 Task: Check the percentage active listings of office in the last 1 year.
Action: Mouse moved to (899, 205)
Screenshot: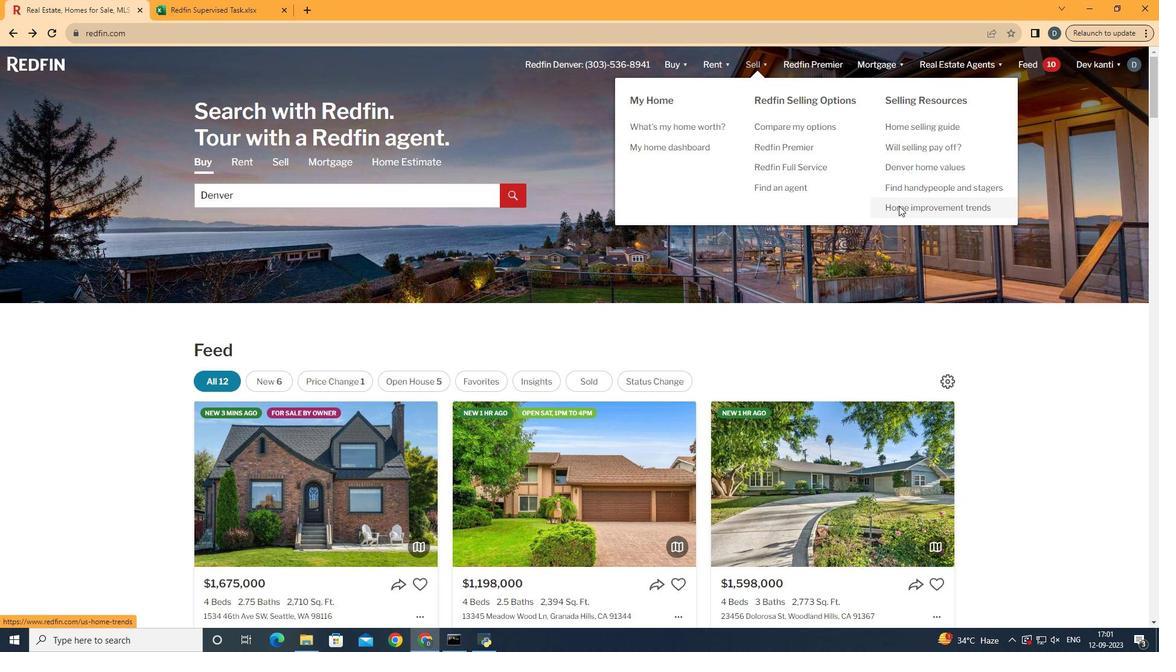 
Action: Mouse pressed left at (899, 205)
Screenshot: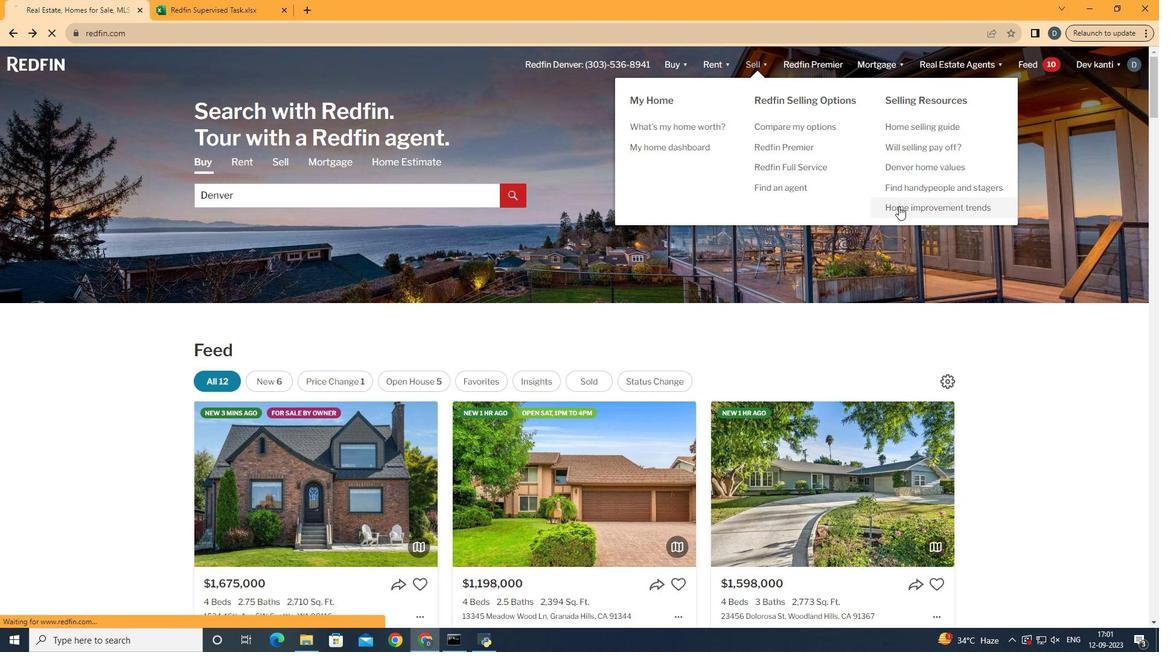 
Action: Mouse moved to (284, 231)
Screenshot: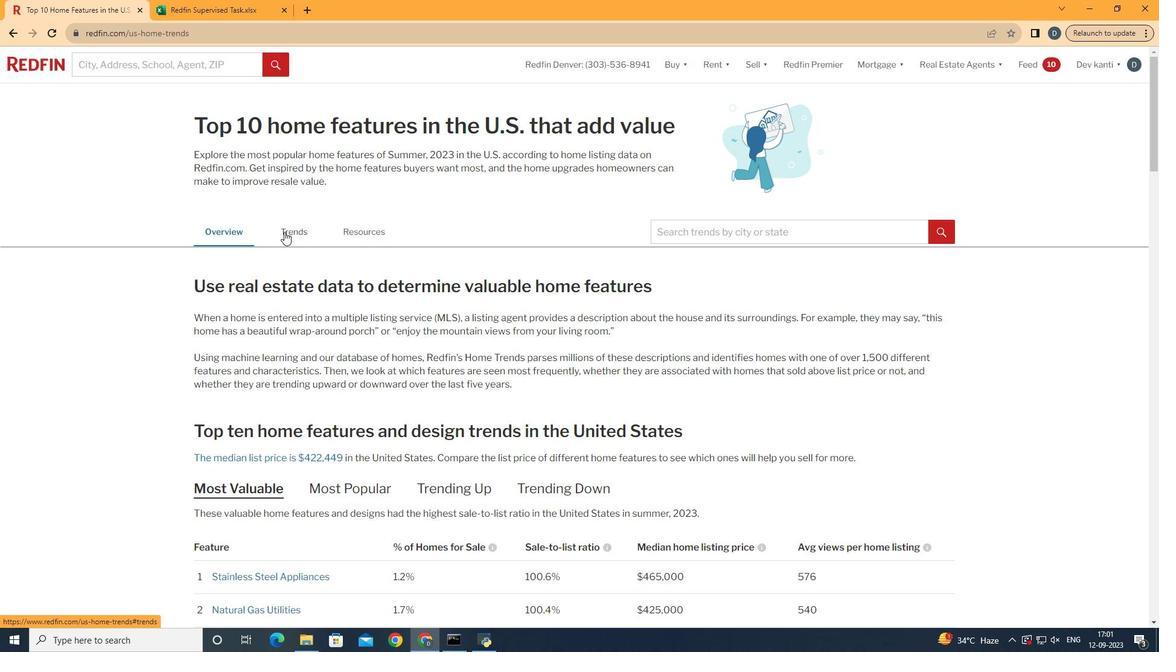 
Action: Mouse pressed left at (284, 231)
Screenshot: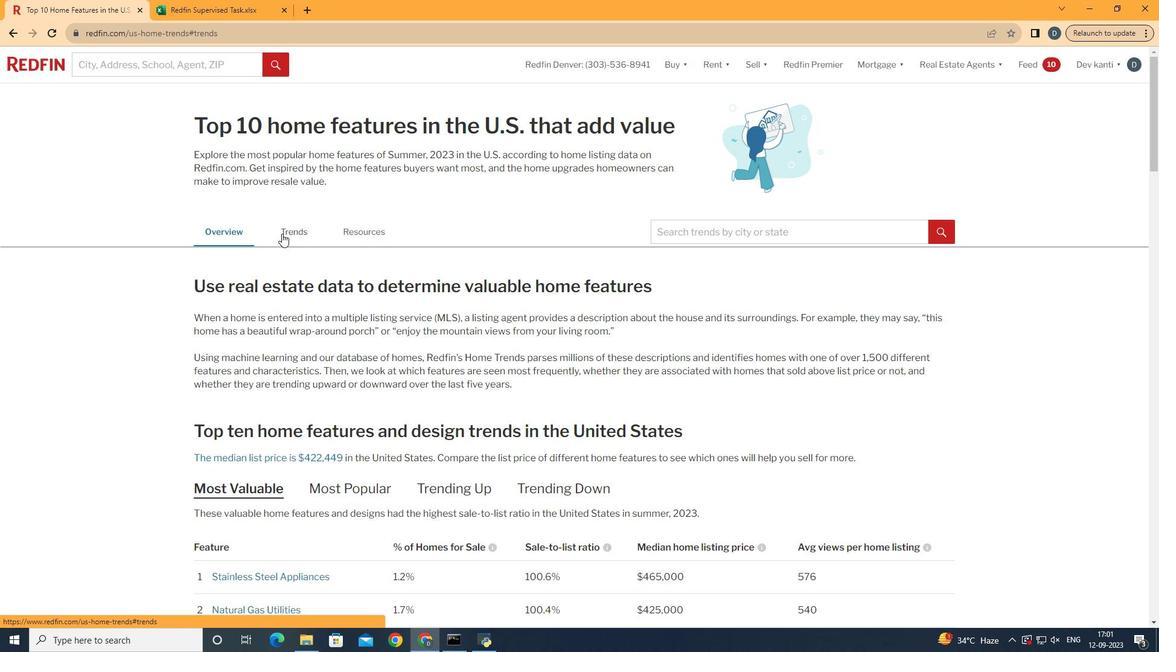 
Action: Mouse moved to (501, 315)
Screenshot: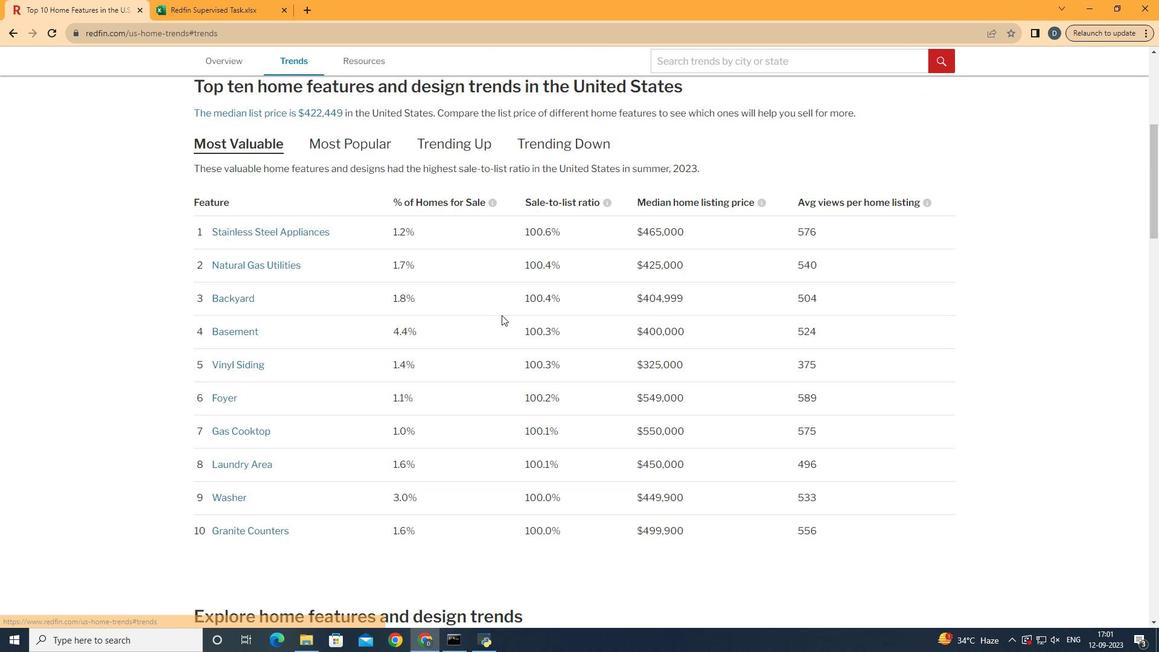 
Action: Mouse scrolled (501, 314) with delta (0, 0)
Screenshot: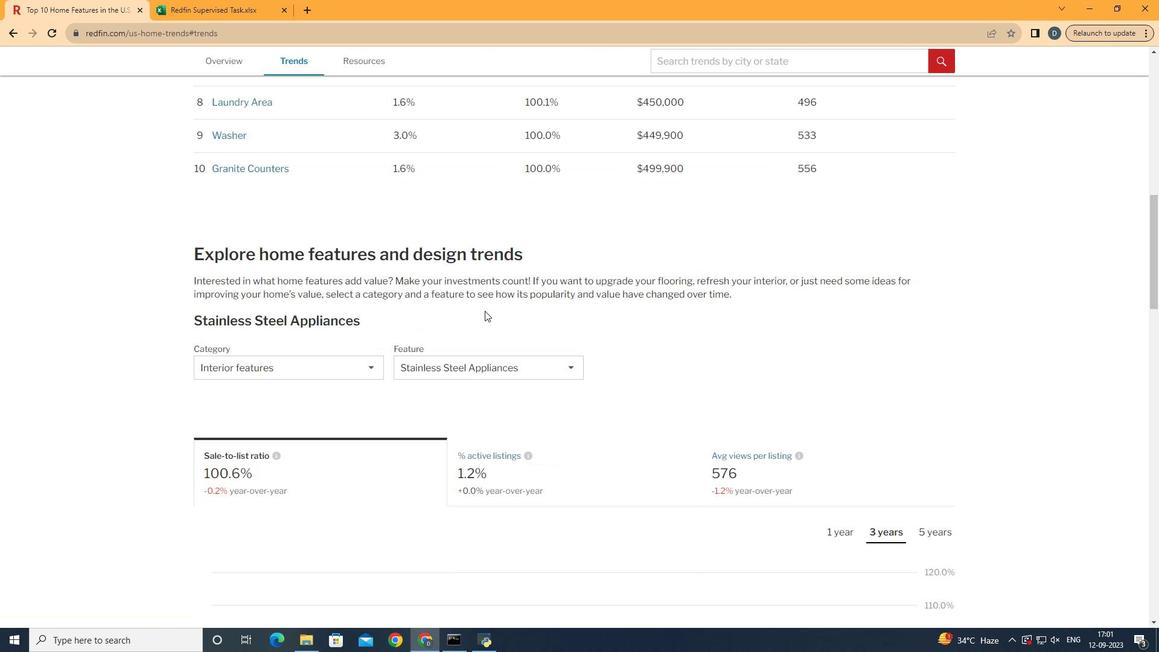 
Action: Mouse scrolled (501, 314) with delta (0, 0)
Screenshot: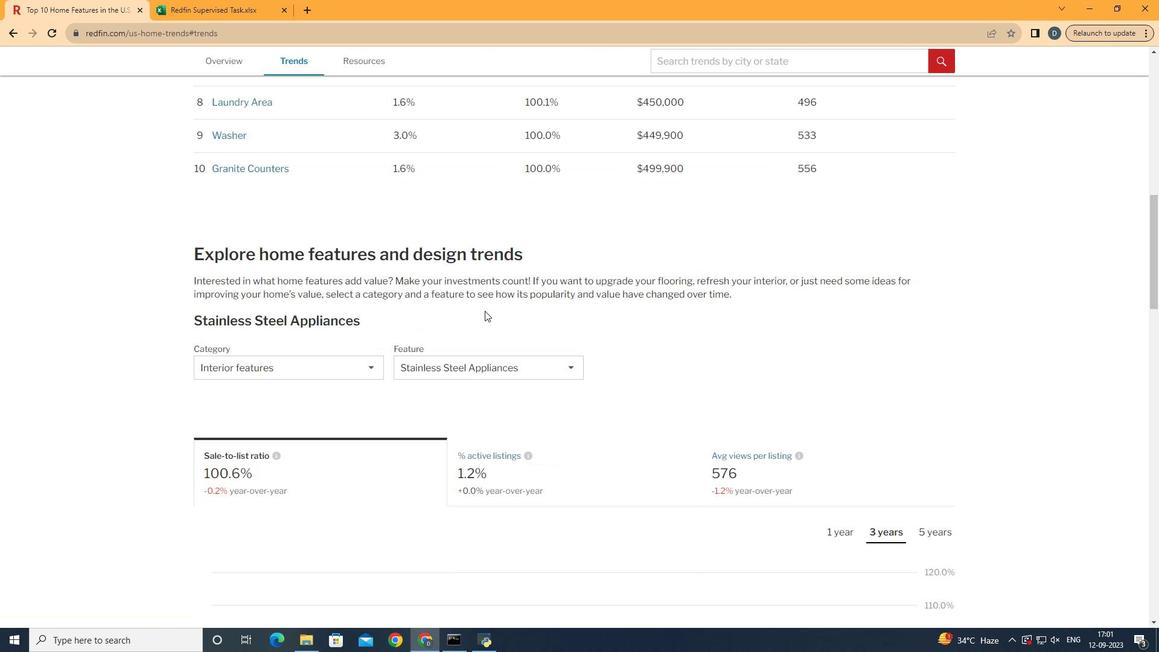 
Action: Mouse scrolled (501, 314) with delta (0, 0)
Screenshot: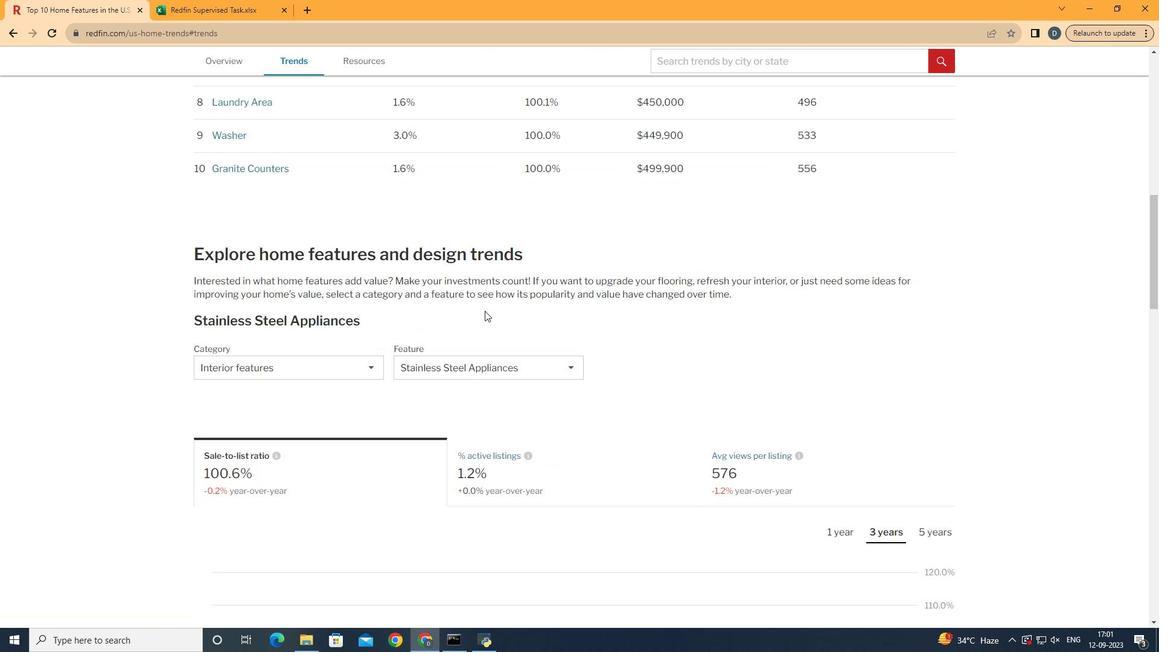 
Action: Mouse scrolled (501, 314) with delta (0, 0)
Screenshot: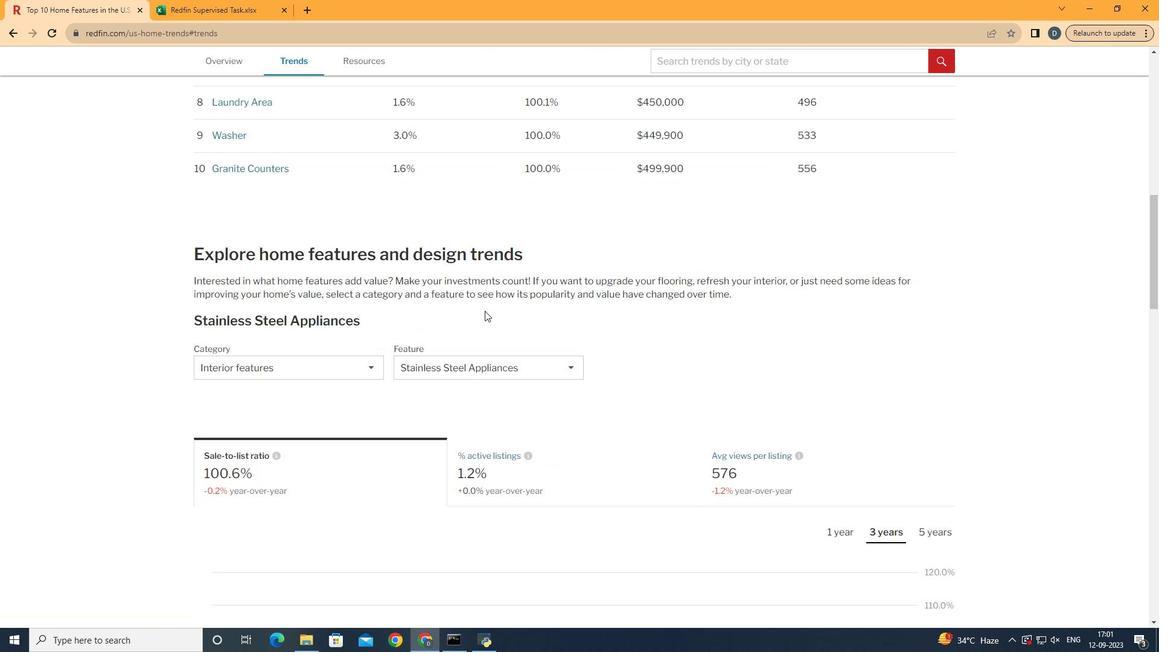 
Action: Mouse scrolled (501, 314) with delta (0, 0)
Screenshot: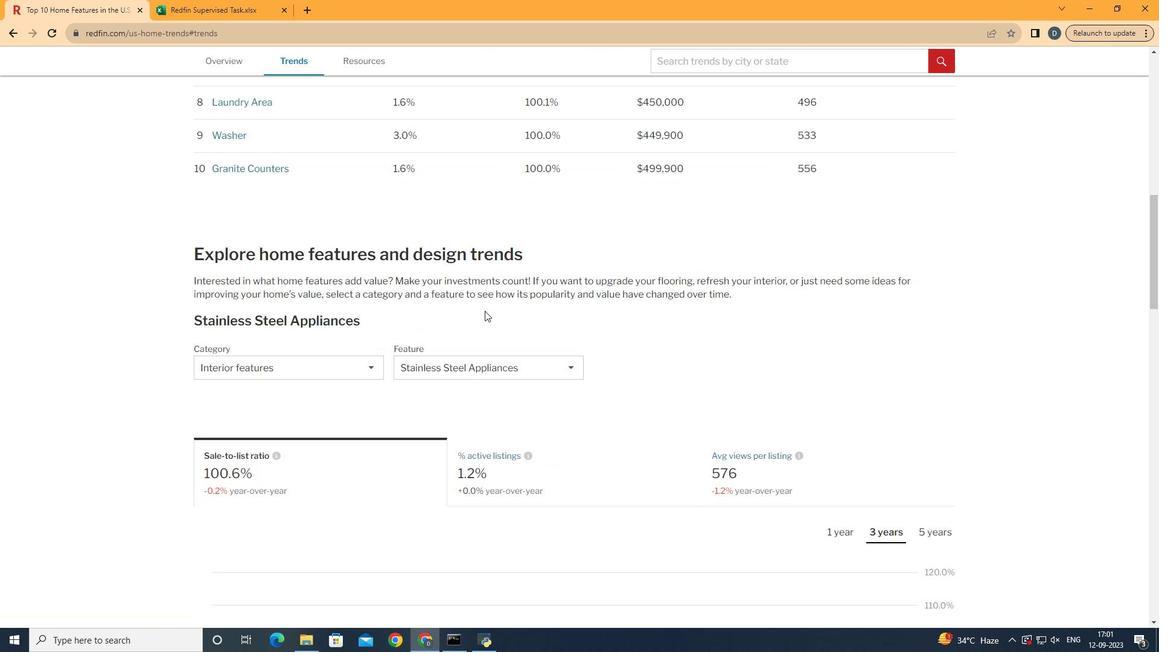 
Action: Mouse scrolled (501, 314) with delta (0, 0)
Screenshot: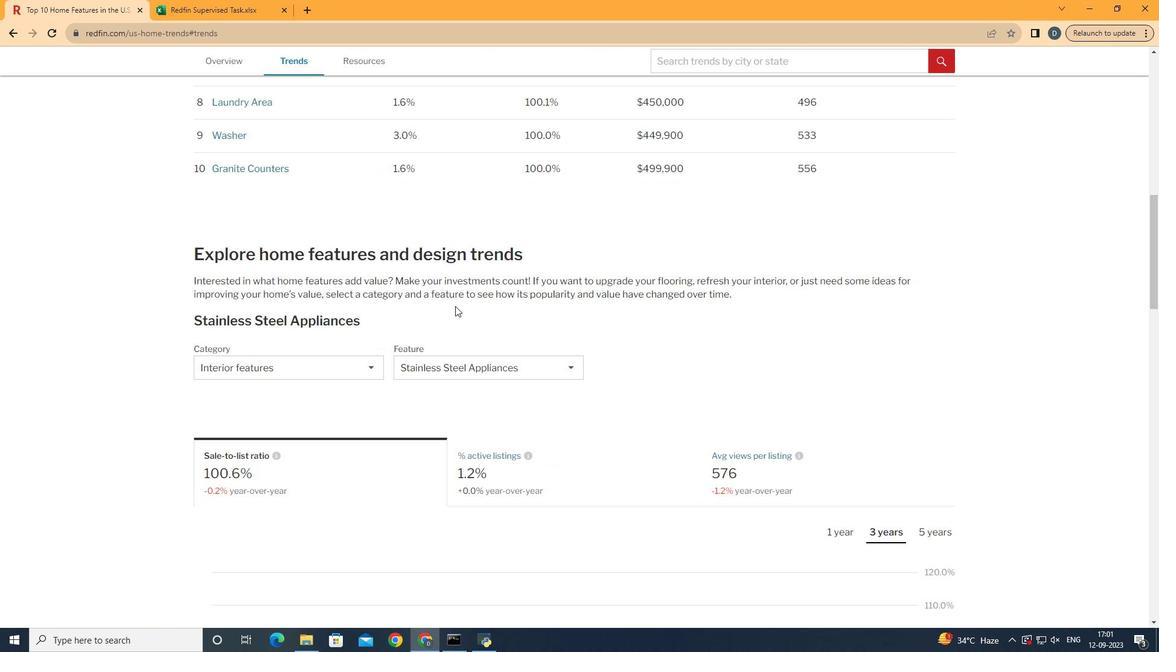 
Action: Mouse moved to (315, 359)
Screenshot: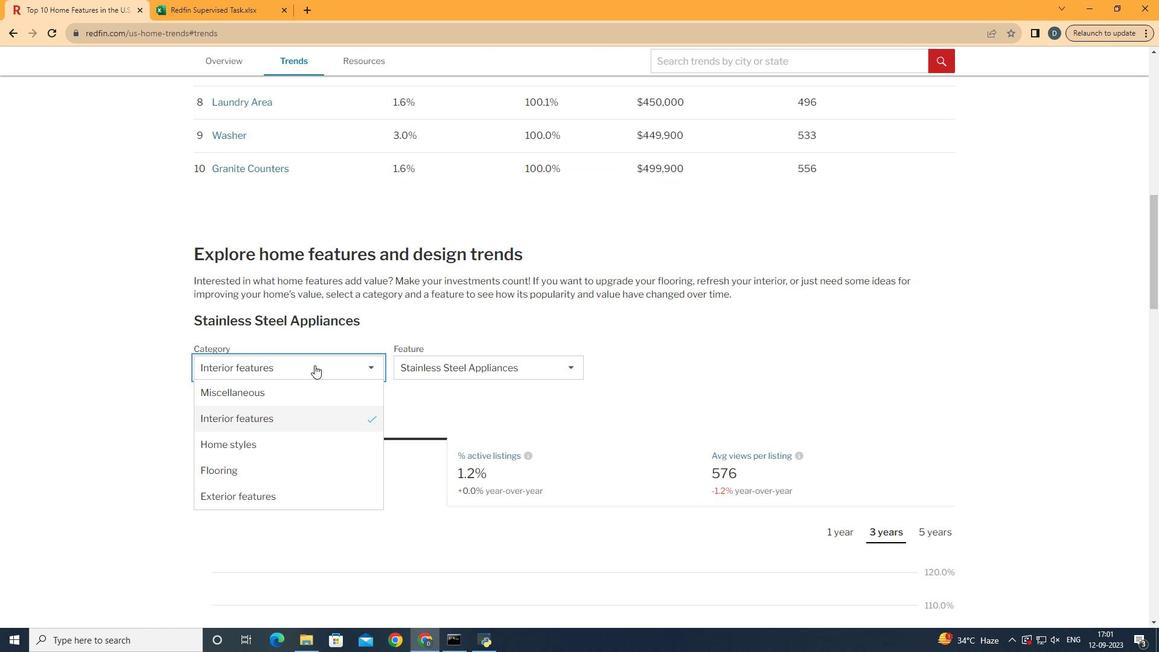 
Action: Mouse pressed left at (315, 359)
Screenshot: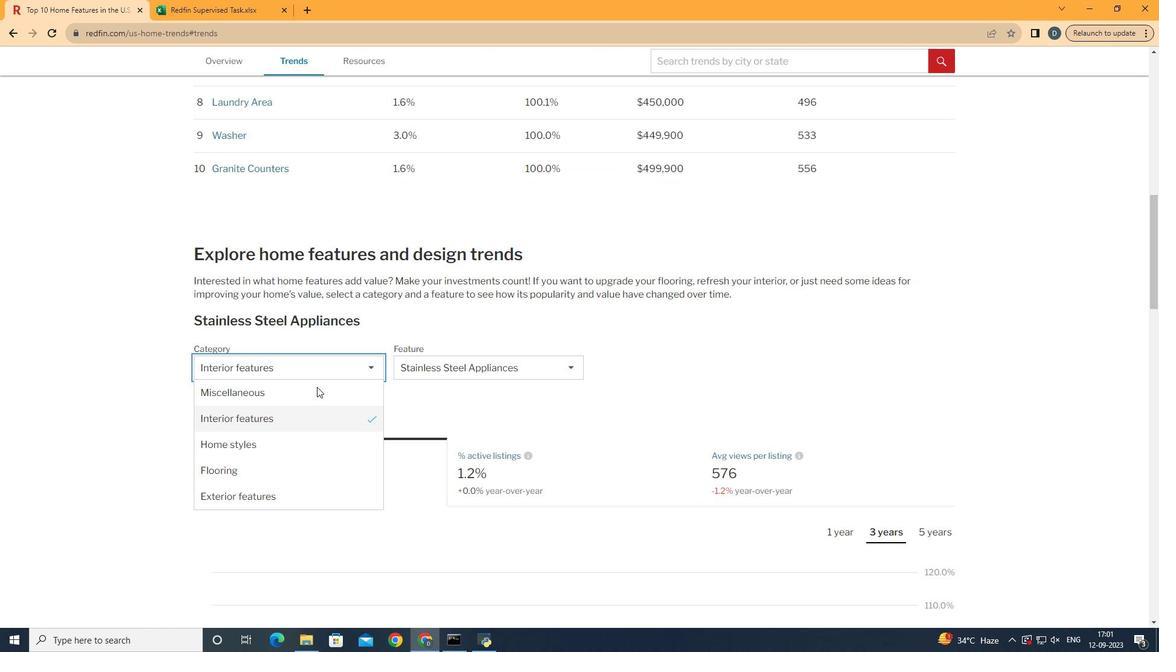 
Action: Mouse moved to (324, 424)
Screenshot: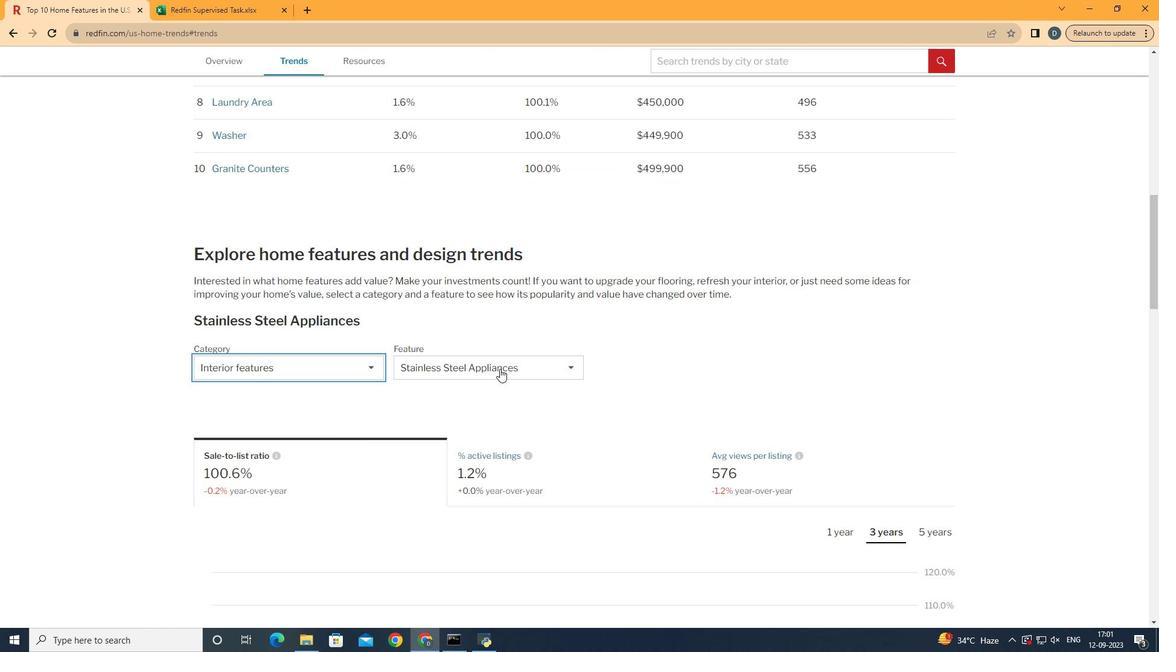
Action: Mouse pressed left at (324, 424)
Screenshot: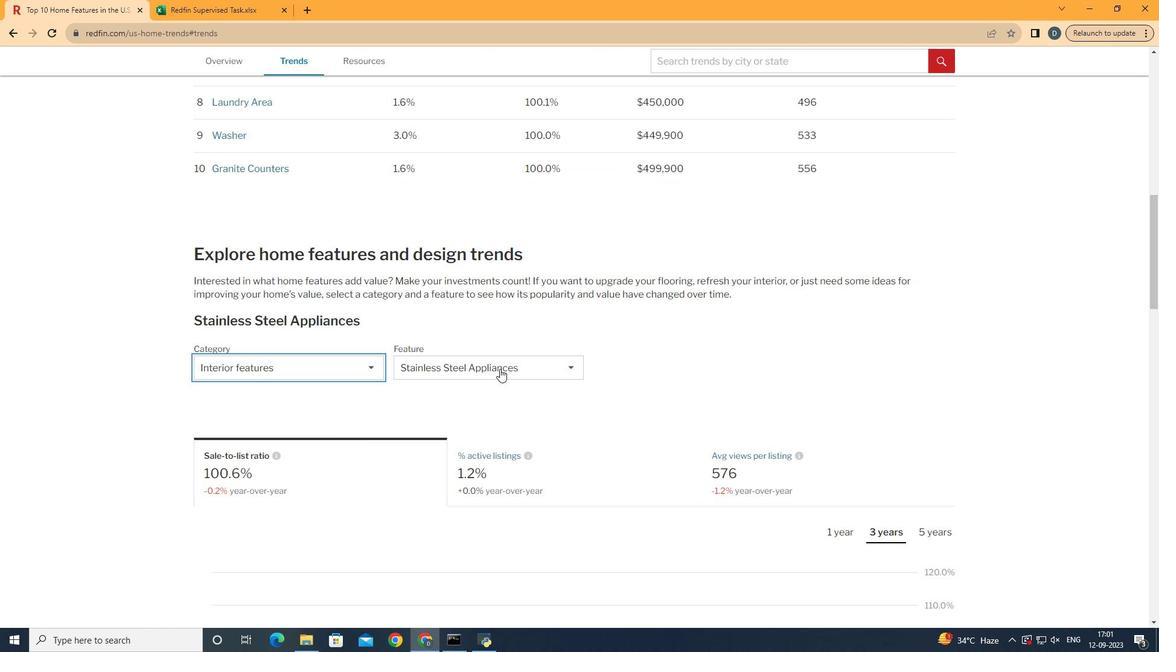 
Action: Mouse moved to (547, 358)
Screenshot: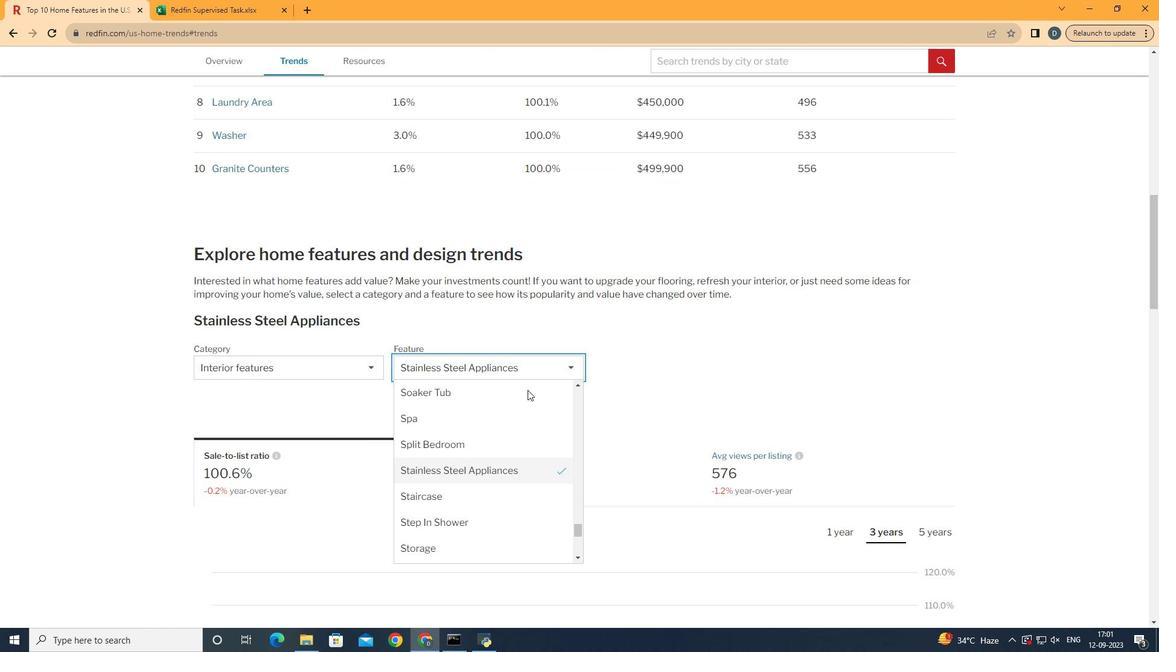 
Action: Mouse pressed left at (547, 358)
Screenshot: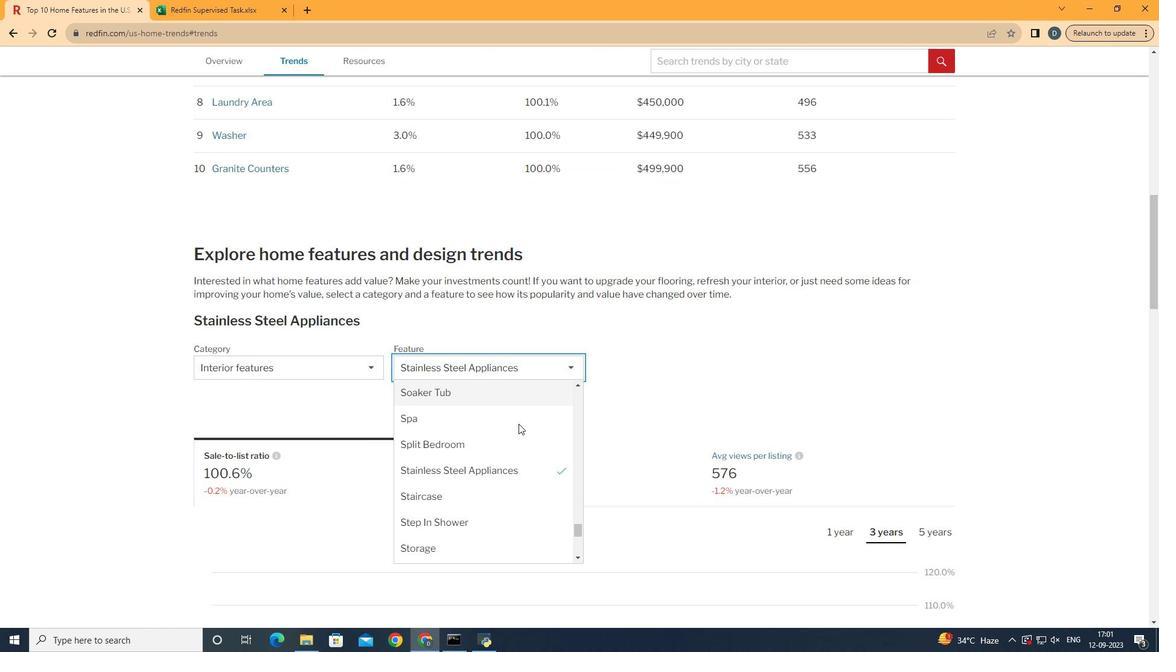 
Action: Mouse moved to (502, 452)
Screenshot: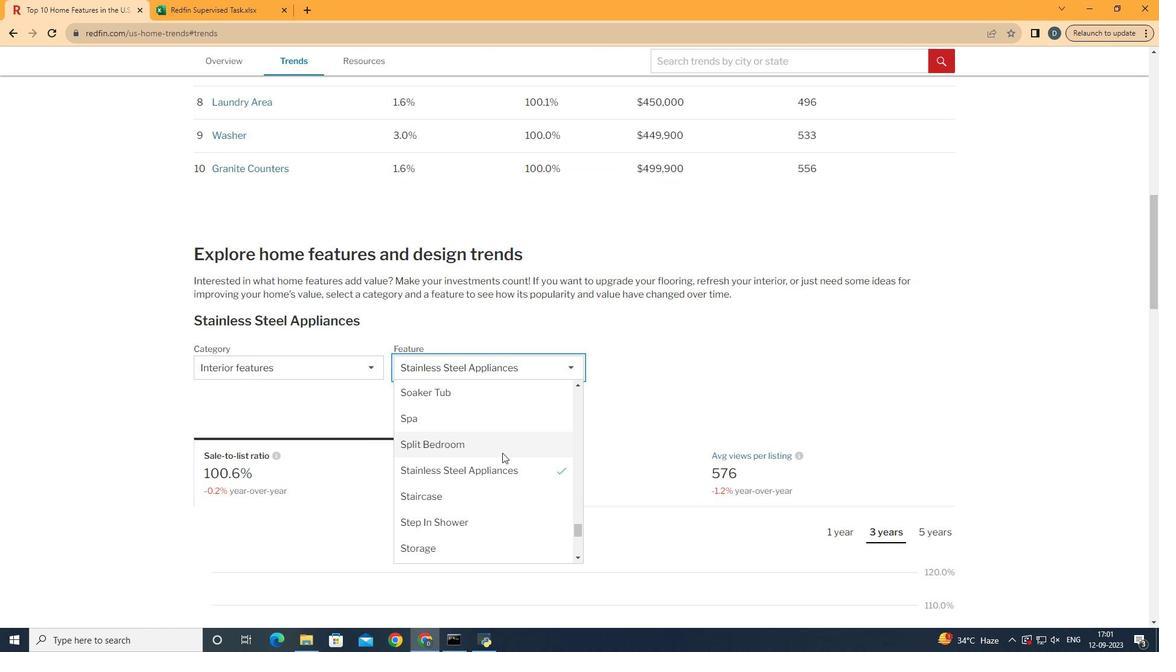 
Action: Mouse scrolled (502, 453) with delta (0, 0)
Screenshot: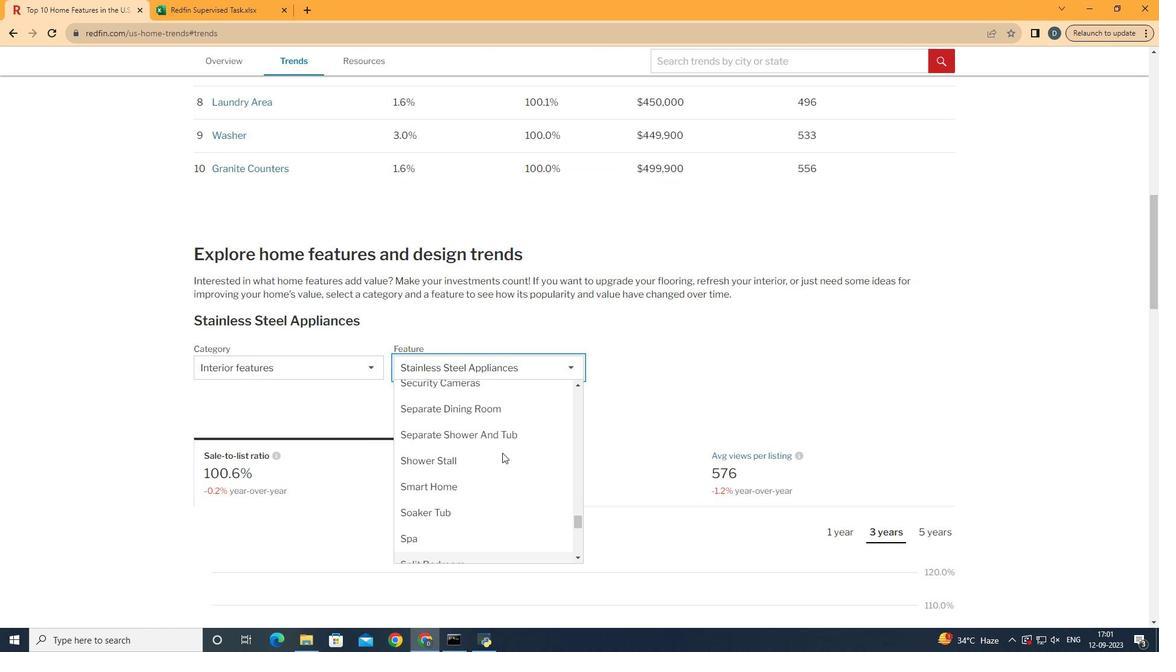 
Action: Mouse scrolled (502, 453) with delta (0, 0)
Screenshot: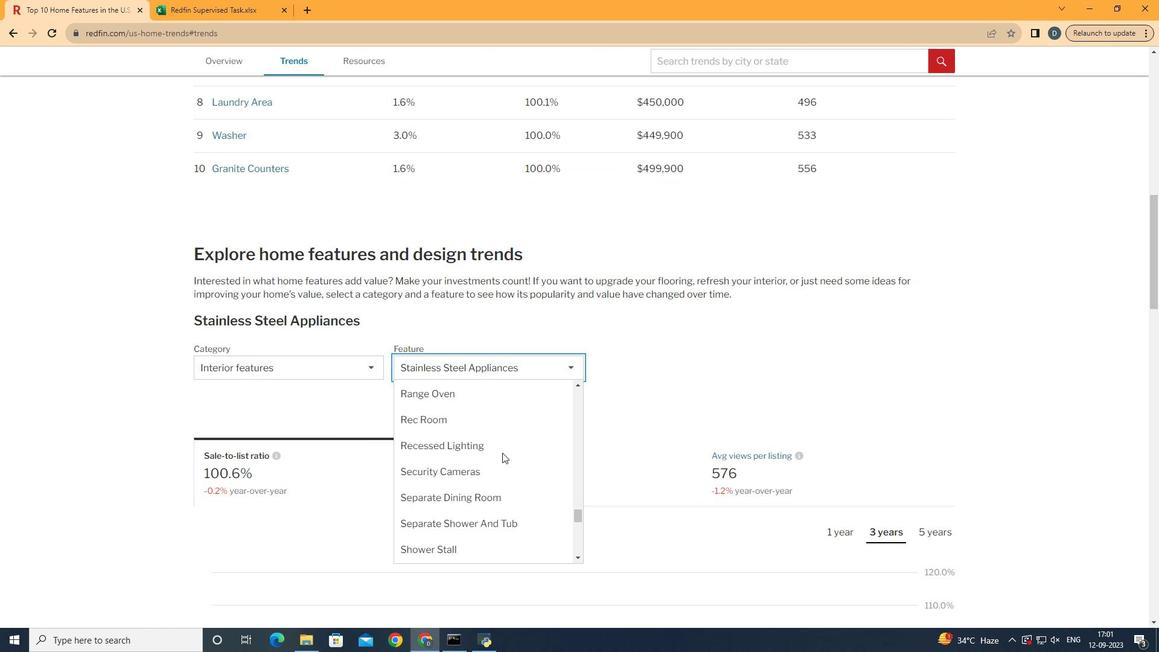
Action: Mouse scrolled (502, 453) with delta (0, 0)
Screenshot: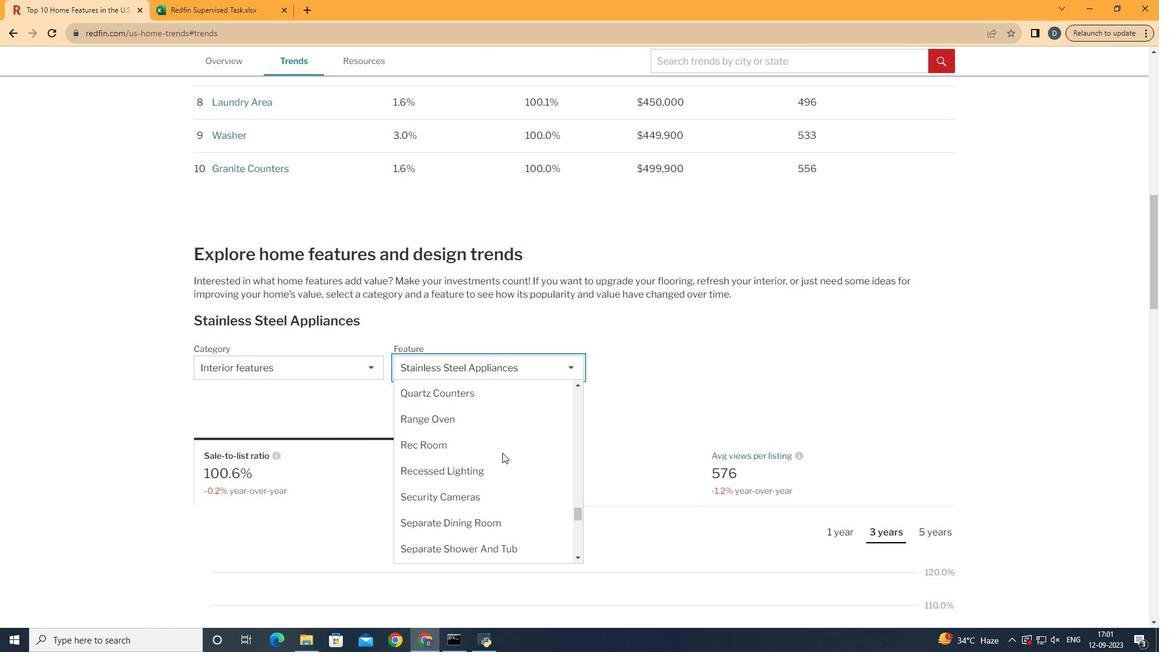 
Action: Mouse scrolled (502, 453) with delta (0, 0)
Screenshot: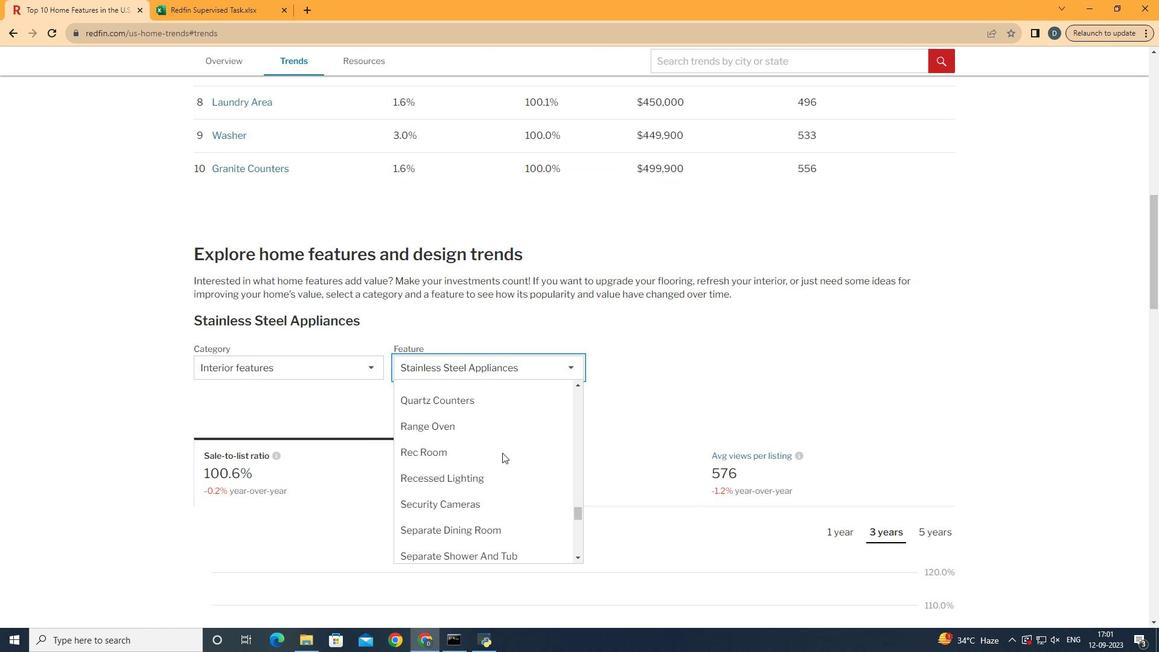 
Action: Mouse moved to (503, 452)
Screenshot: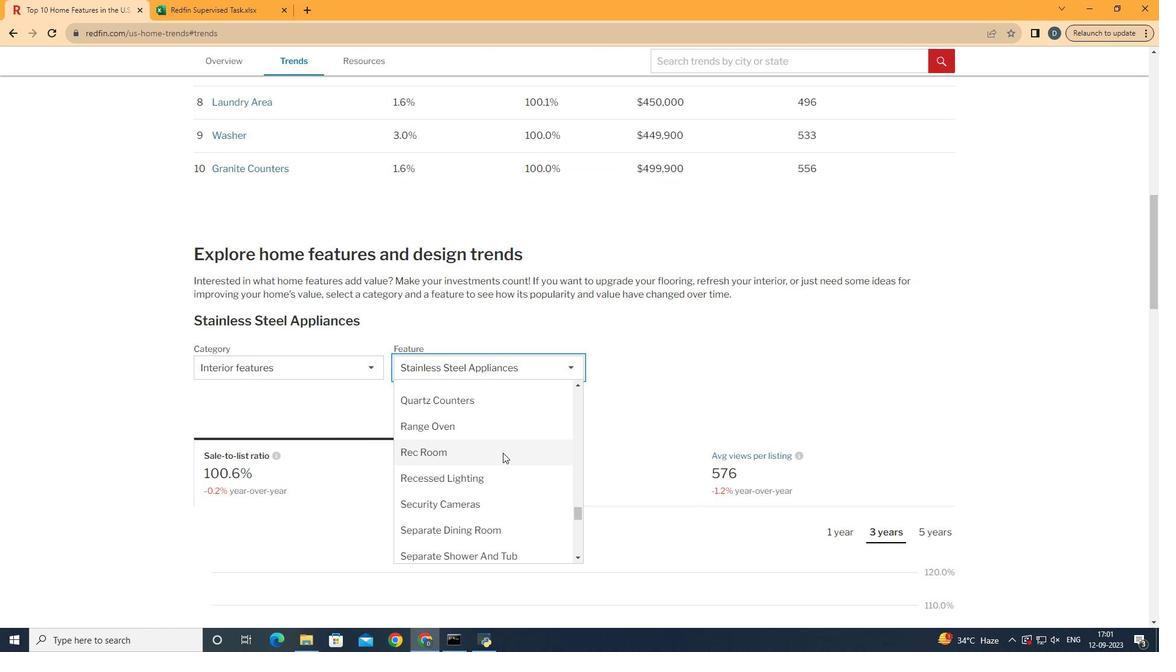 
Action: Mouse scrolled (503, 453) with delta (0, 0)
Screenshot: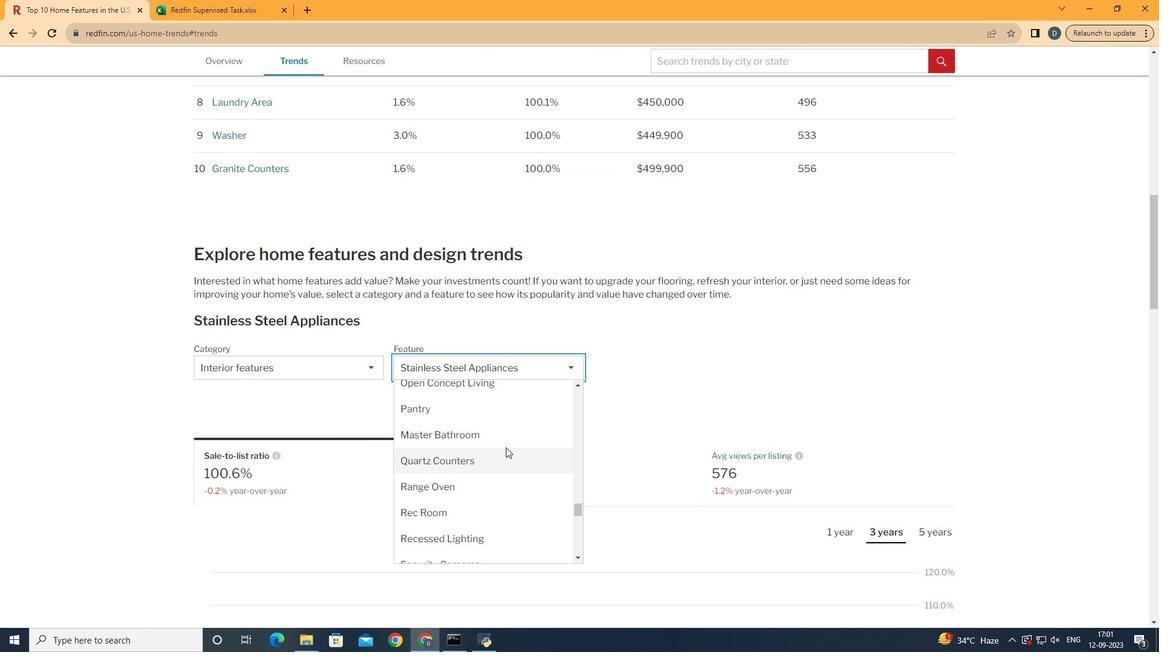 
Action: Mouse moved to (513, 442)
Screenshot: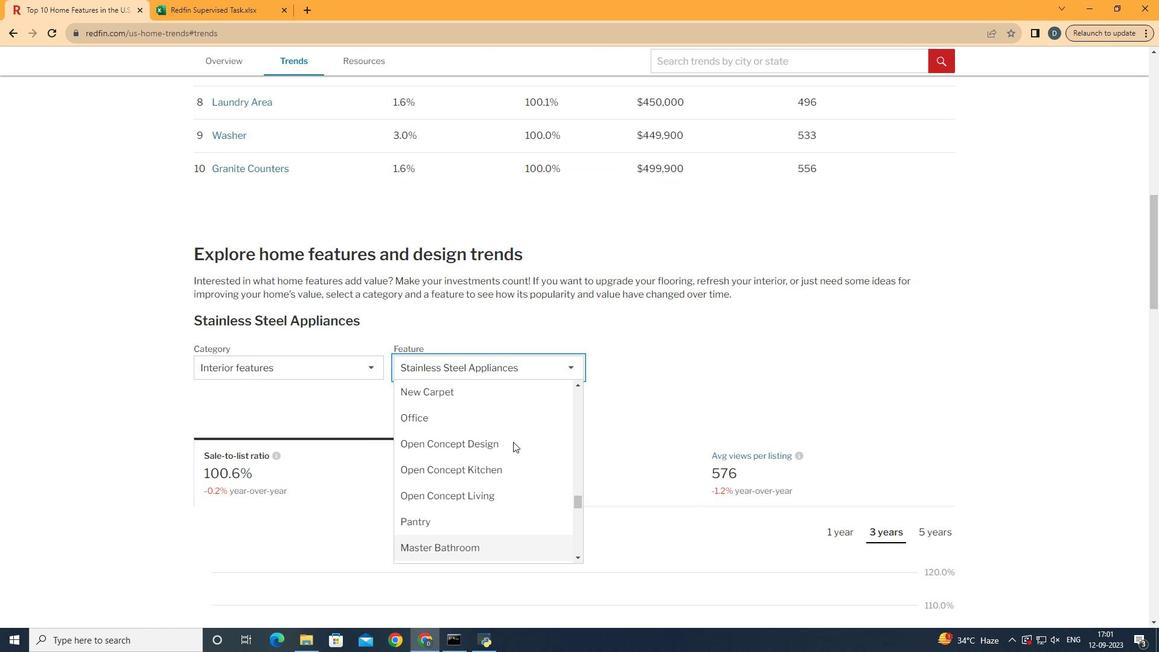 
Action: Mouse scrolled (513, 442) with delta (0, 0)
Screenshot: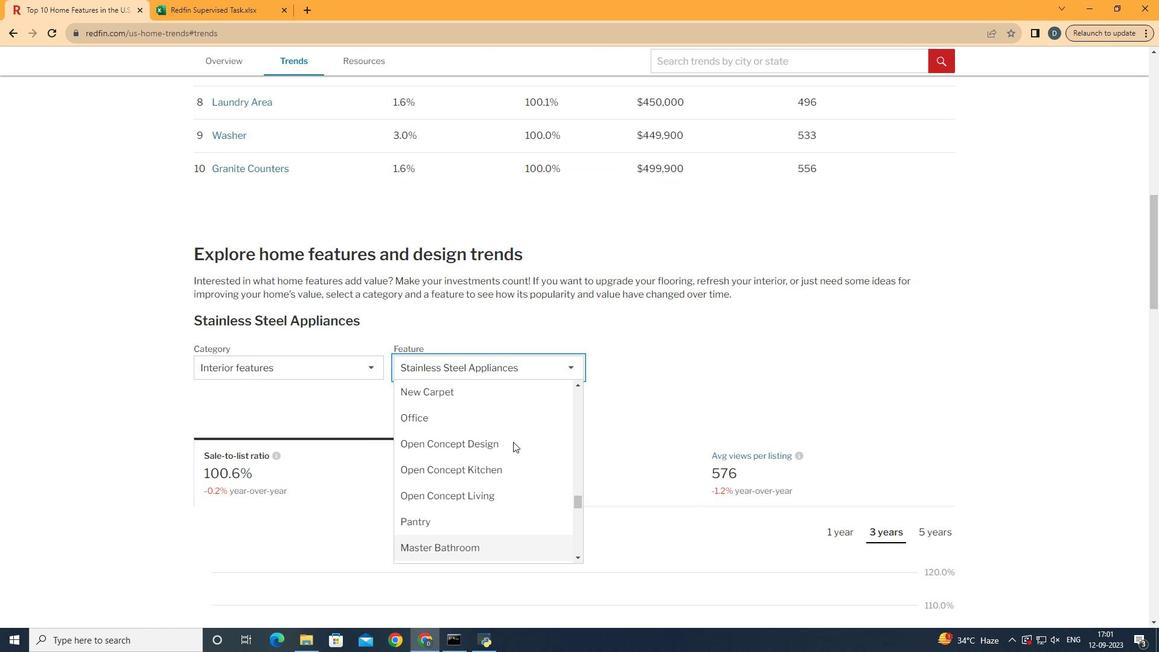 
Action: Mouse scrolled (513, 442) with delta (0, 0)
Screenshot: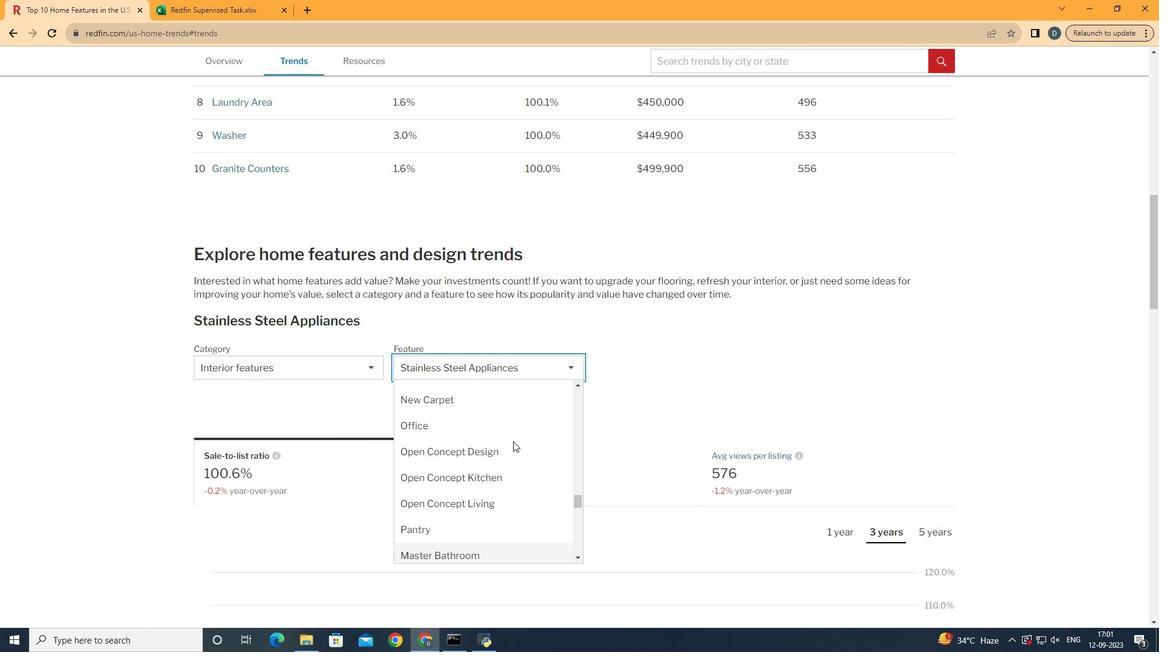 
Action: Mouse moved to (526, 427)
Screenshot: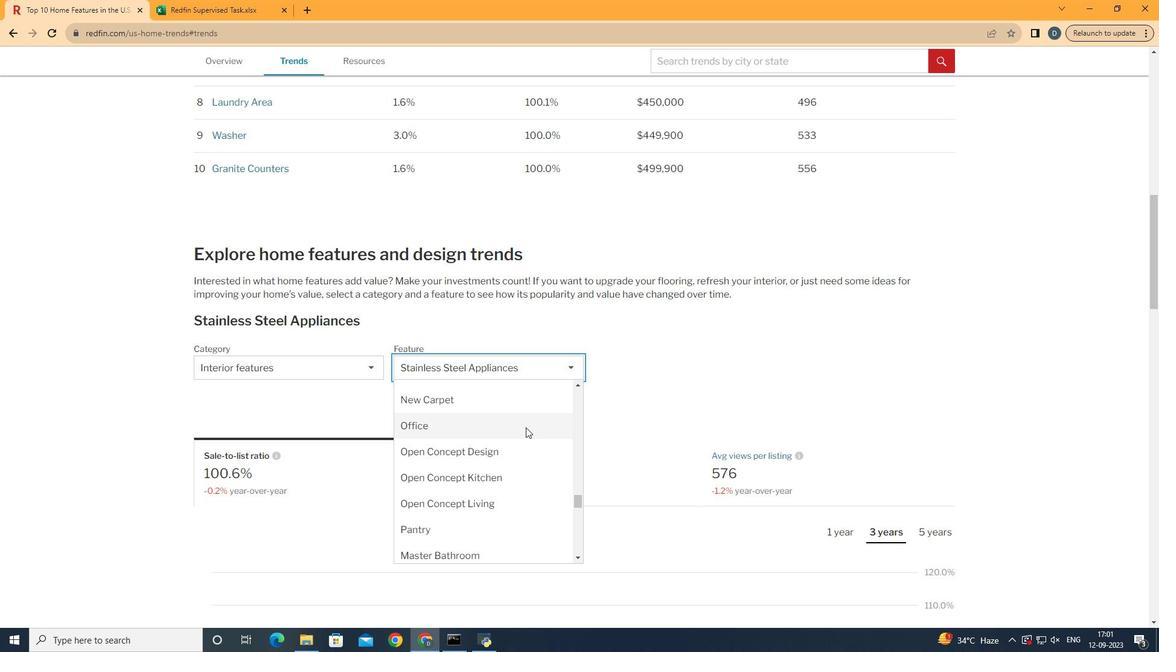 
Action: Mouse pressed left at (526, 427)
Screenshot: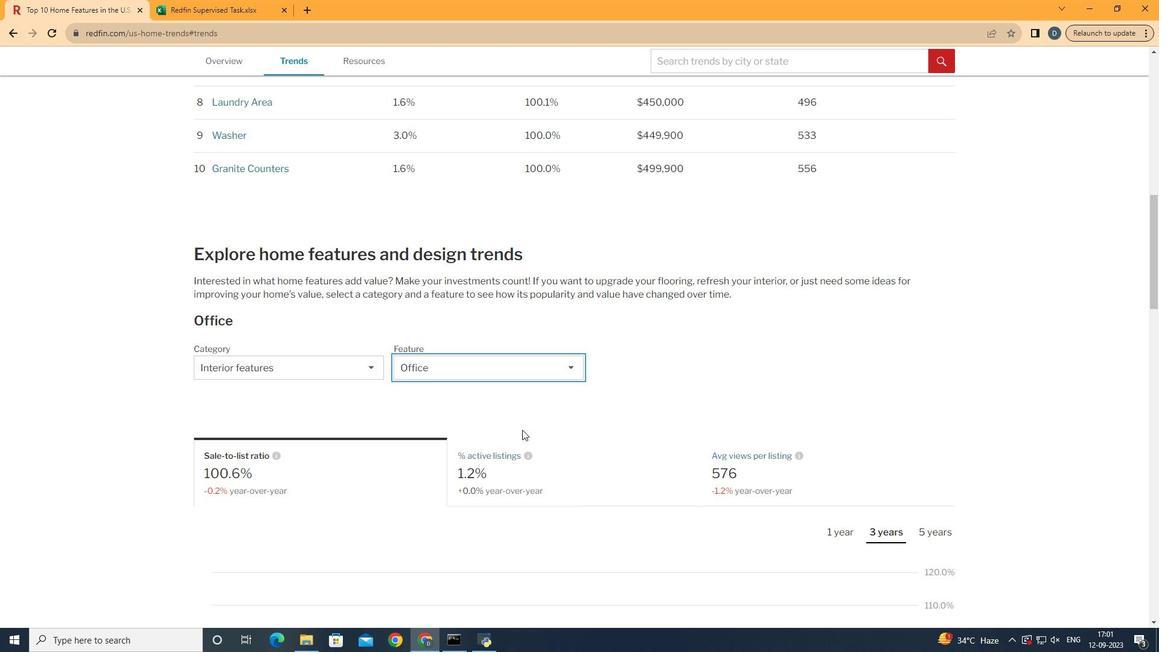 
Action: Mouse moved to (521, 431)
Screenshot: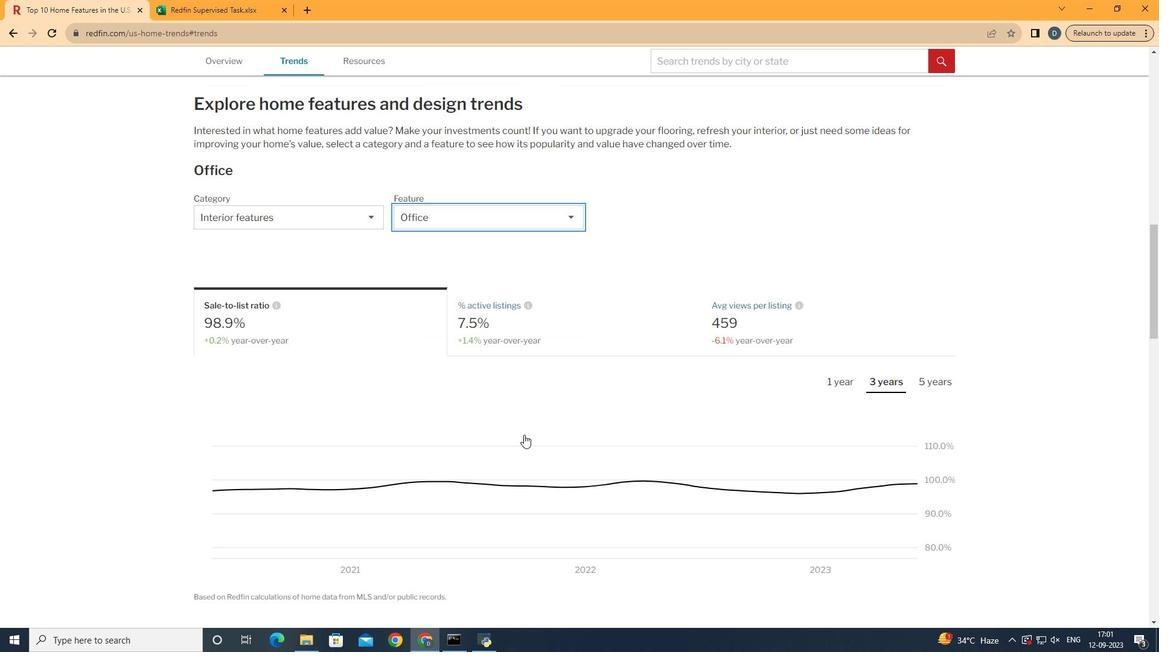 
Action: Mouse scrolled (521, 430) with delta (0, 0)
Screenshot: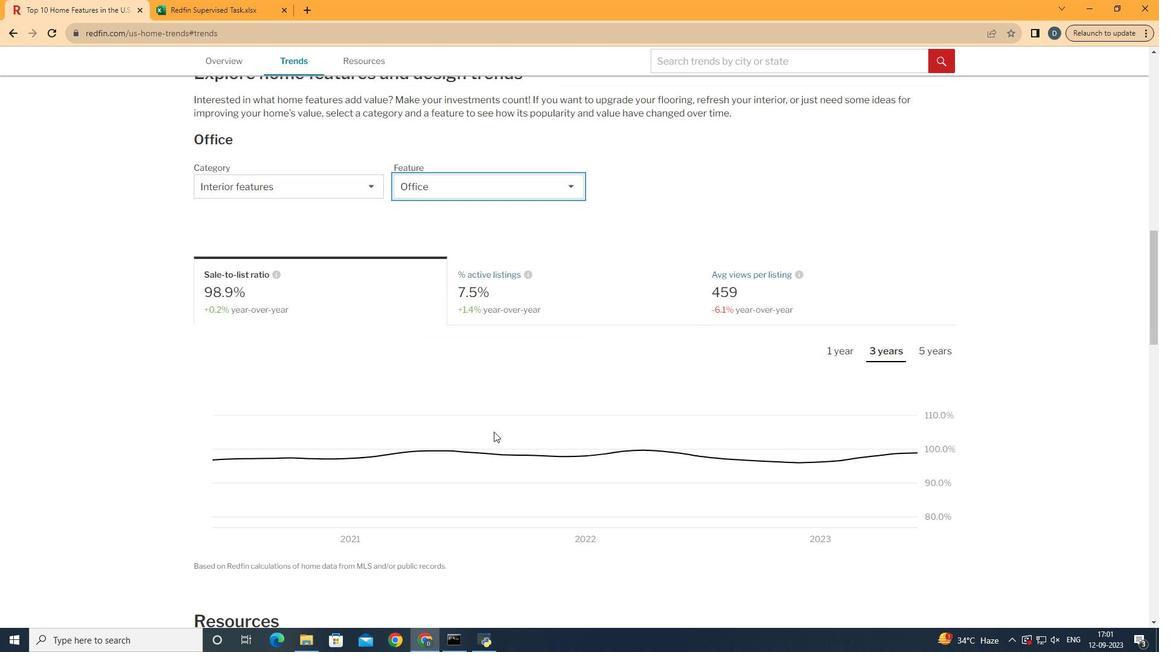 
Action: Mouse moved to (524, 434)
Screenshot: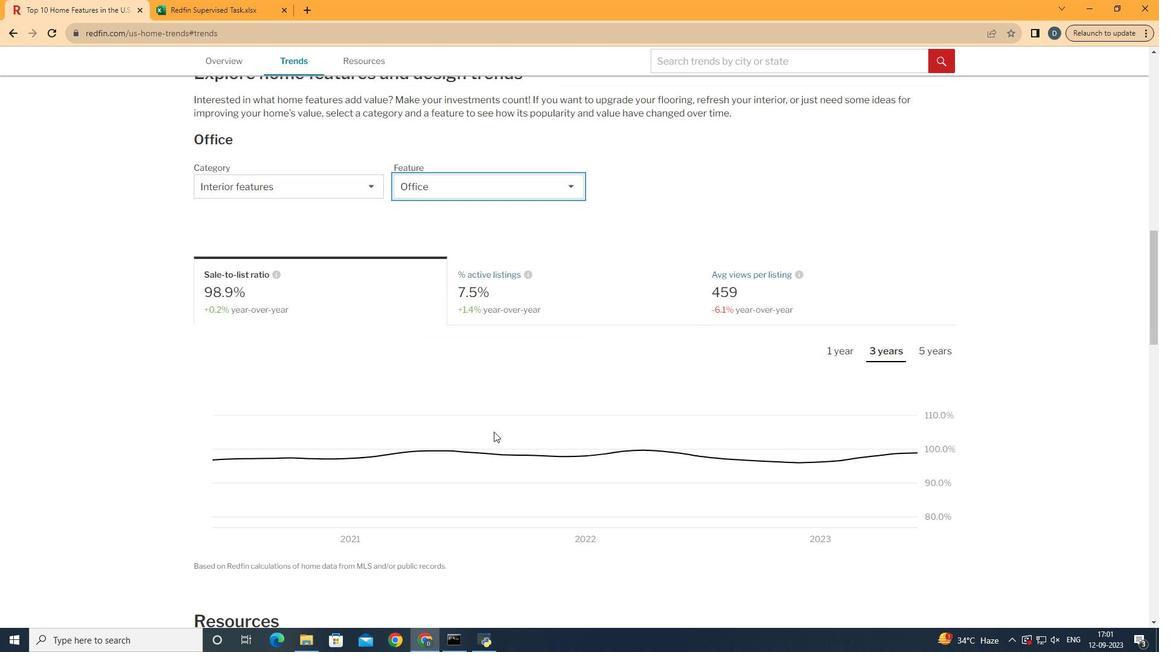 
Action: Mouse scrolled (524, 434) with delta (0, 0)
Screenshot: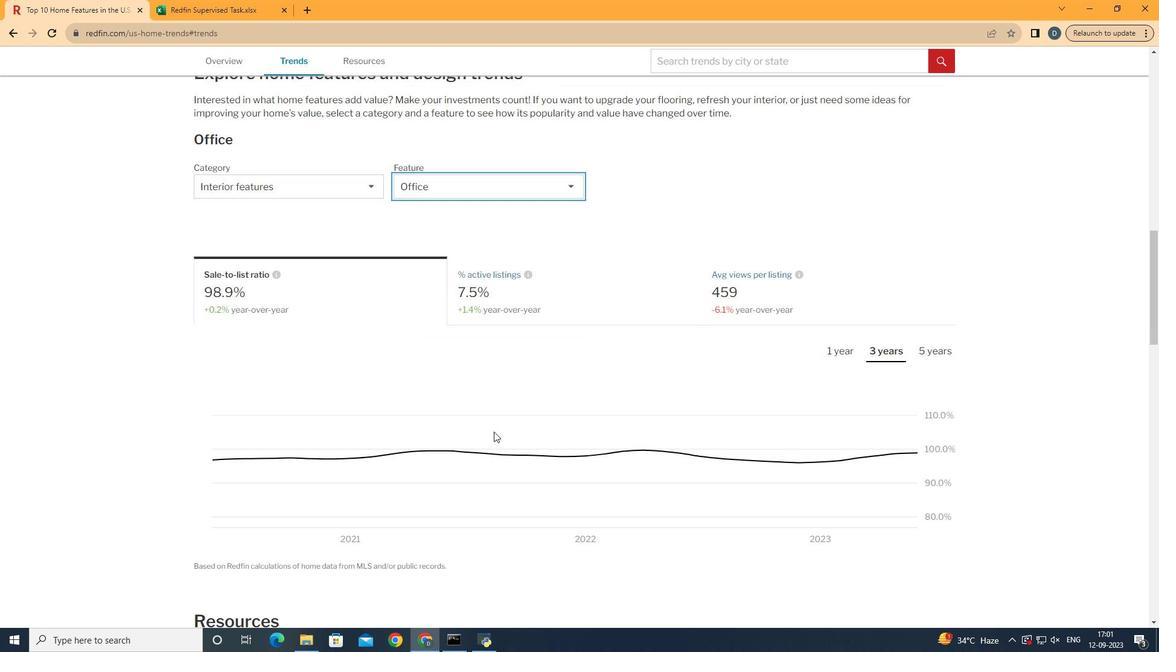 
Action: Mouse scrolled (524, 434) with delta (0, 0)
Screenshot: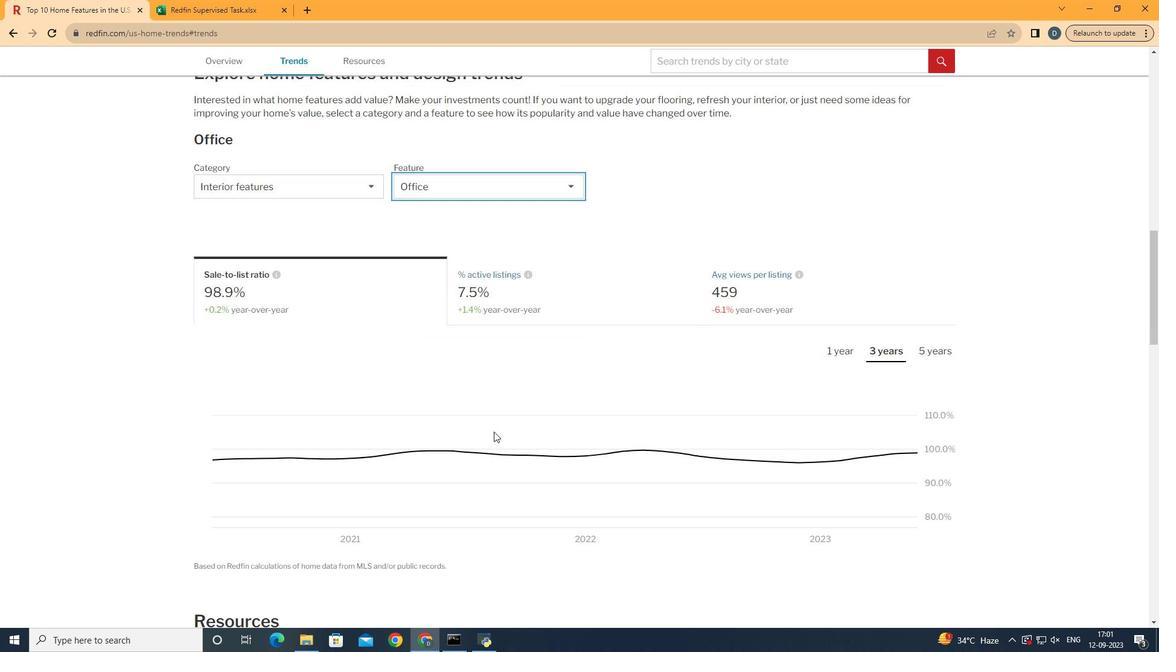 
Action: Mouse moved to (552, 286)
Screenshot: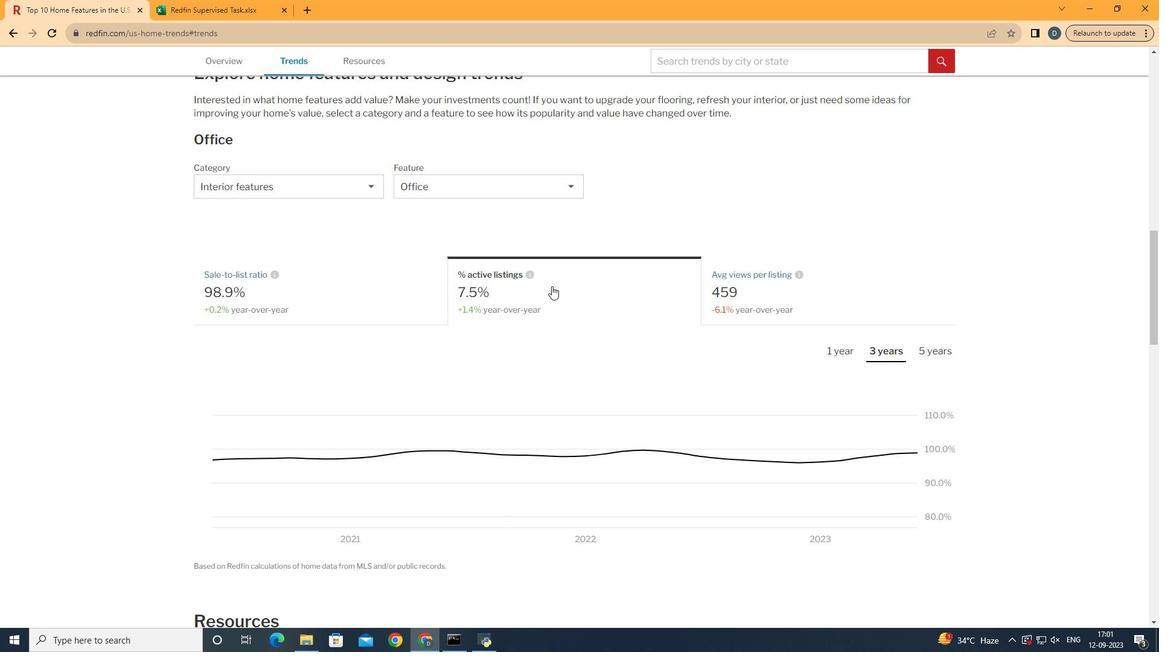 
Action: Mouse pressed left at (552, 286)
Screenshot: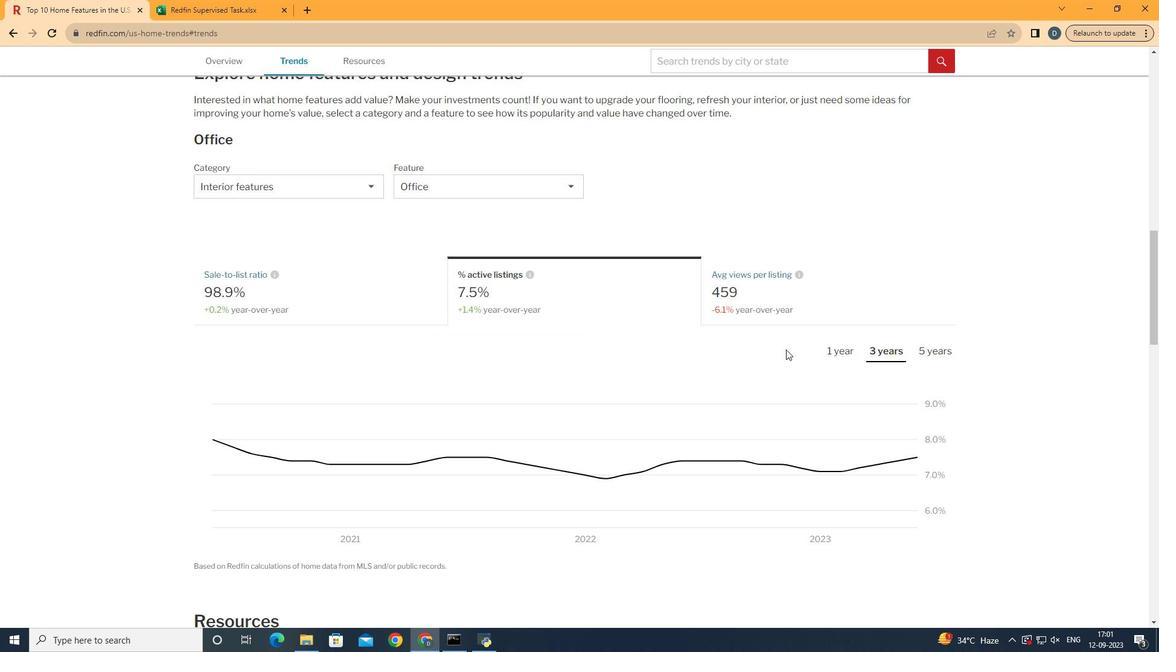 
Action: Mouse moved to (831, 354)
Screenshot: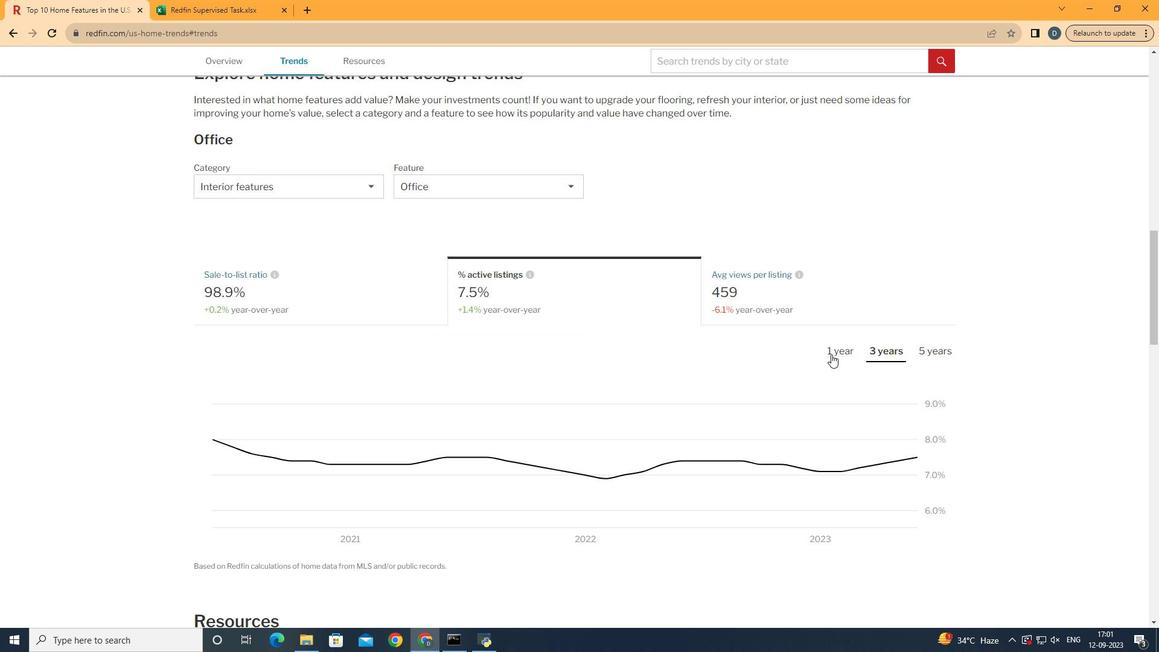 
Action: Mouse pressed left at (831, 354)
Screenshot: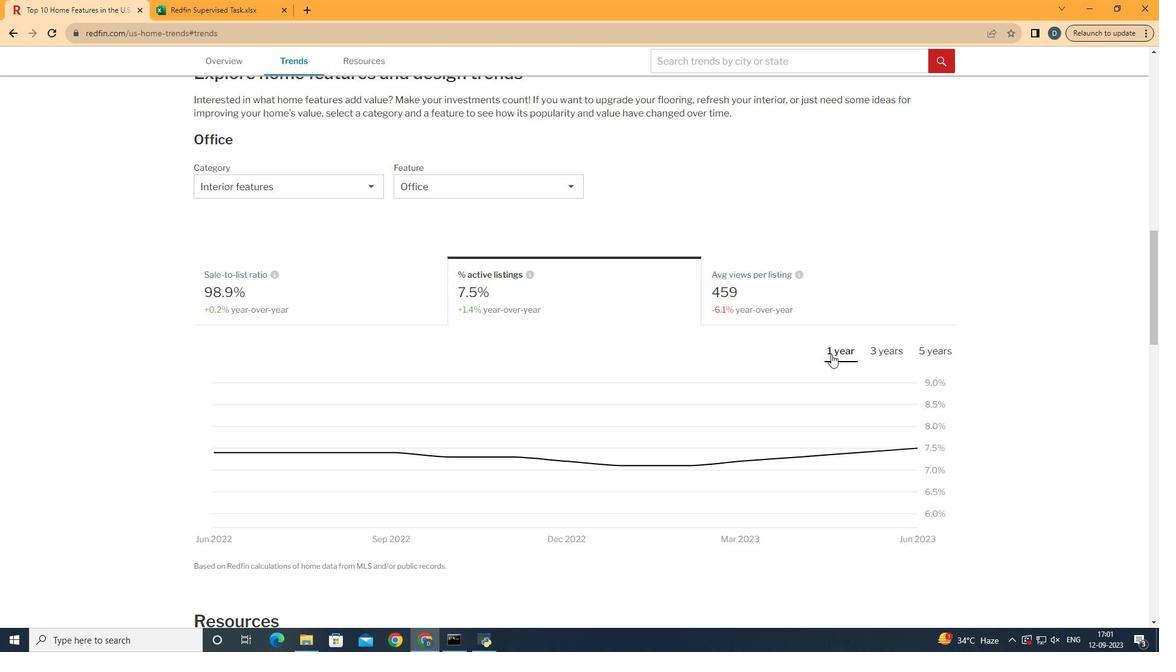 
Action: Mouse moved to (923, 458)
Screenshot: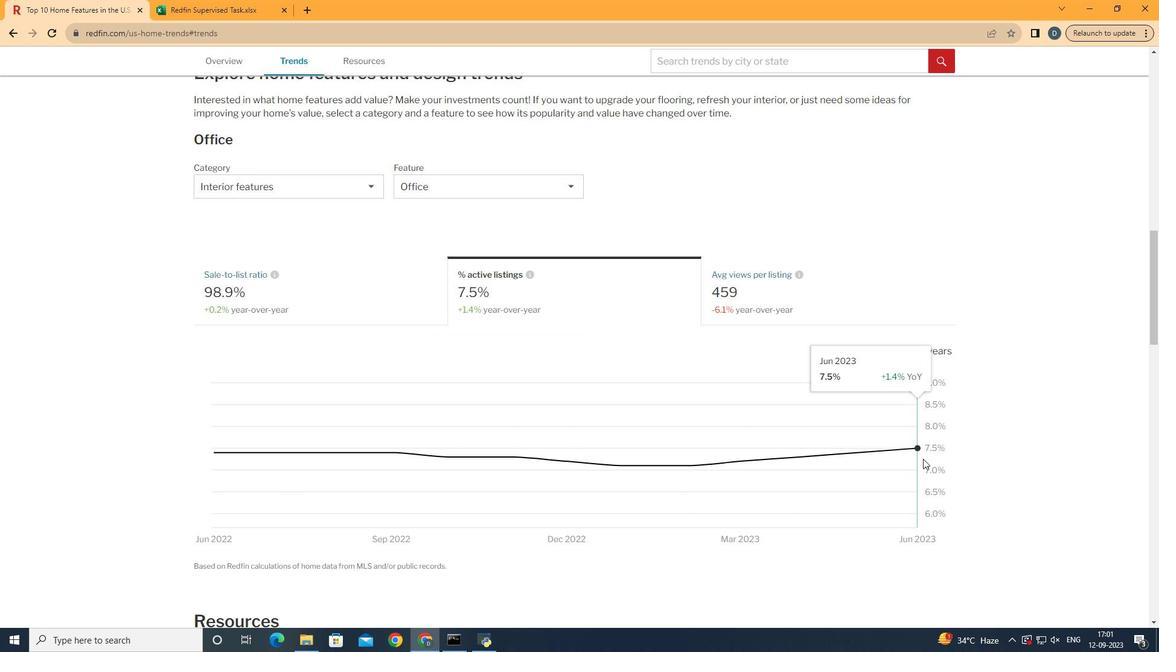 
